 Task: Log work in the project ToxicWorks for the issue 'Add support for real-time multiplayer gaming' spent time as '5w 6d 3h 31m' and remaining time as '6w 5d 4h 29m' and move to top of backlog. Now add the issue to the epic 'Web application firewall (WAF) implementation'.
Action: Mouse moved to (53, 153)
Screenshot: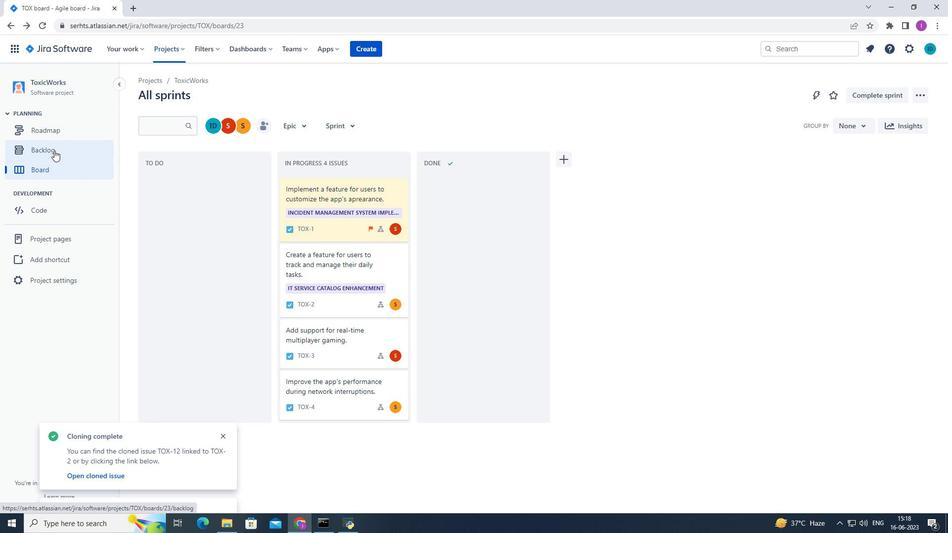 
Action: Mouse pressed left at (53, 153)
Screenshot: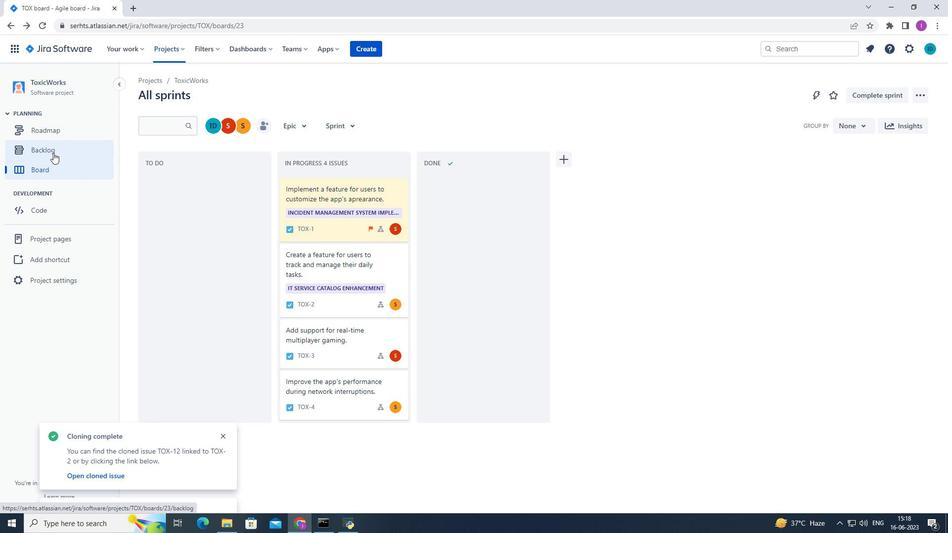 
Action: Mouse moved to (569, 349)
Screenshot: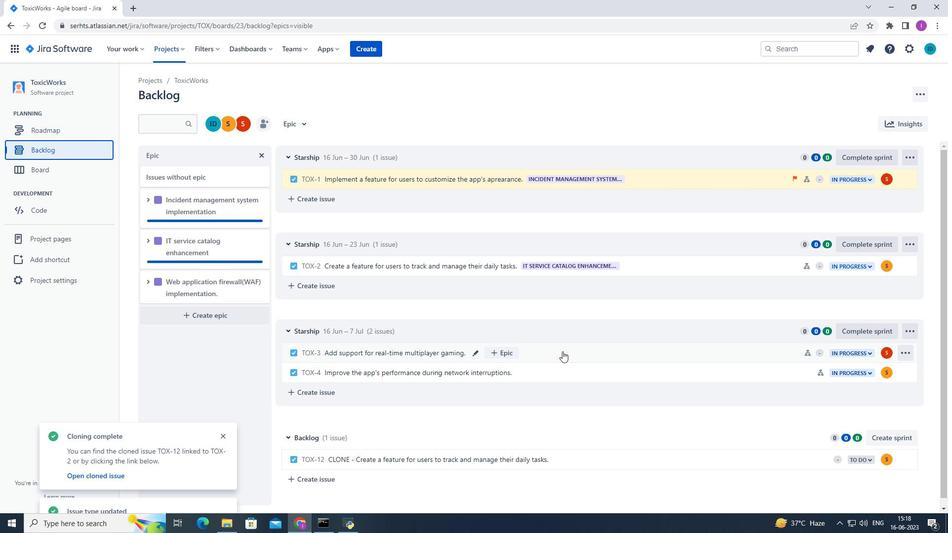 
Action: Mouse pressed left at (569, 349)
Screenshot: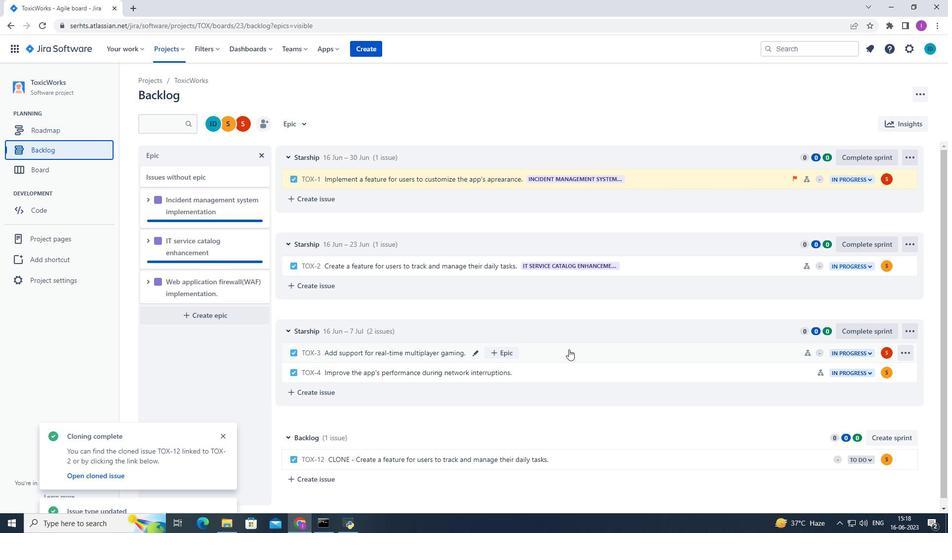 
Action: Mouse moved to (901, 149)
Screenshot: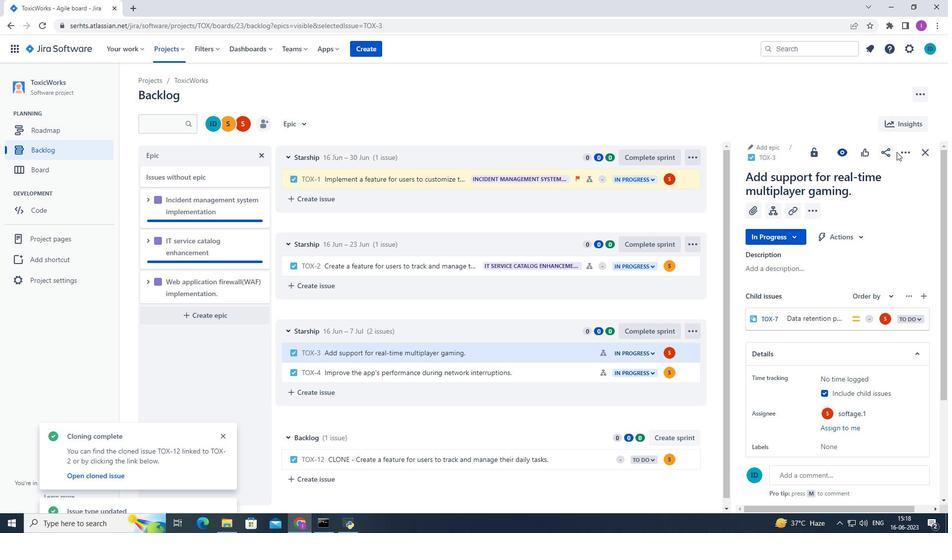 
Action: Mouse pressed left at (901, 149)
Screenshot: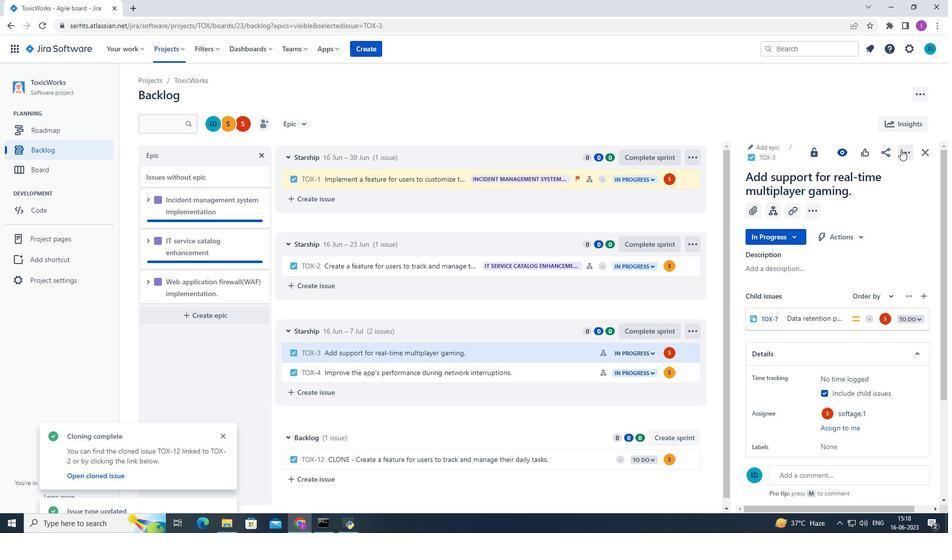 
Action: Mouse moved to (863, 180)
Screenshot: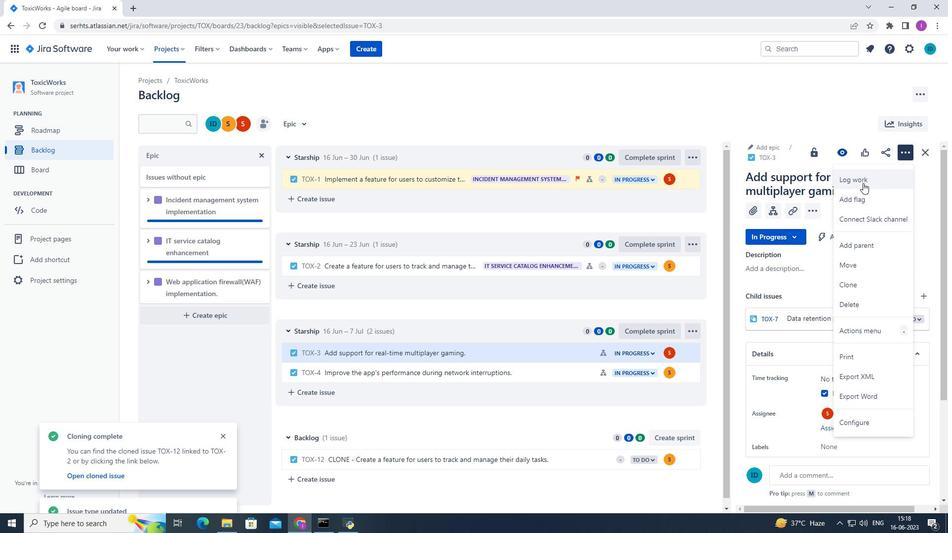 
Action: Mouse pressed left at (863, 180)
Screenshot: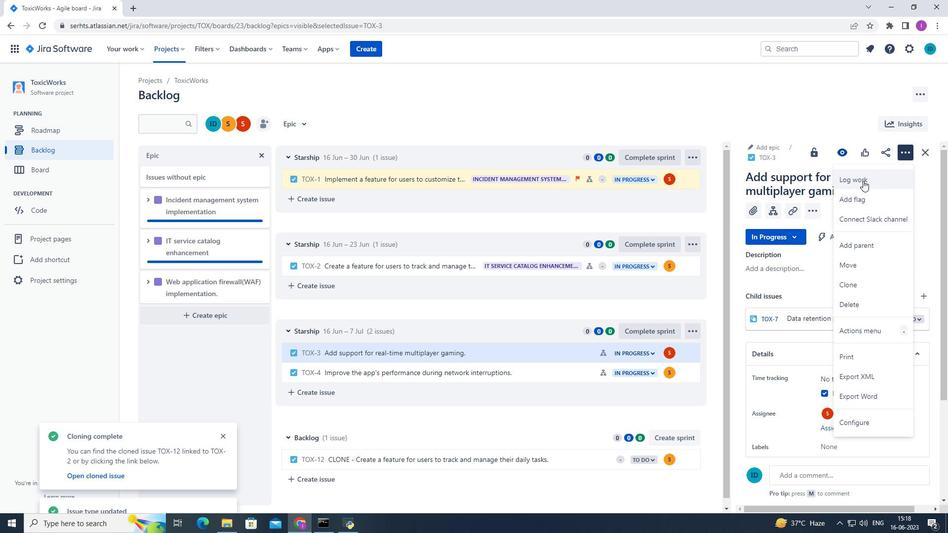 
Action: Mouse moved to (424, 142)
Screenshot: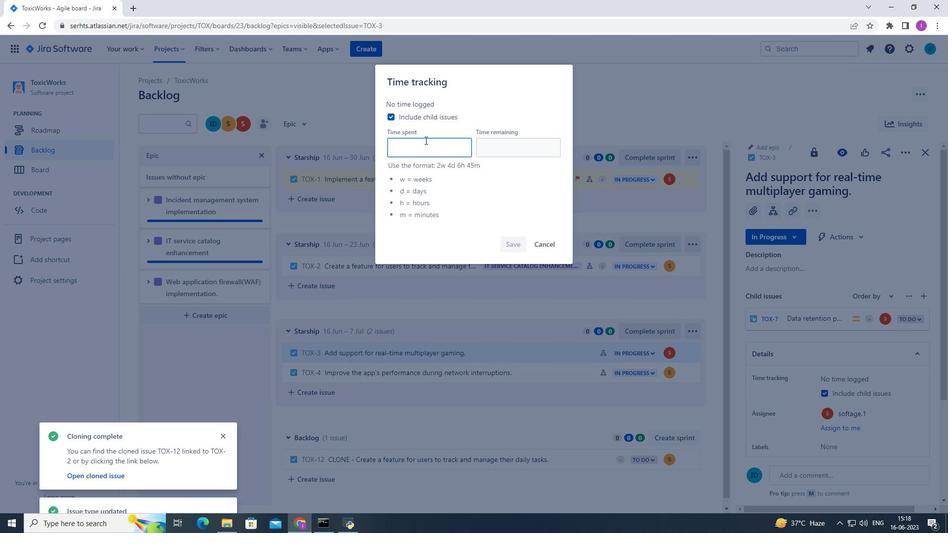 
Action: Mouse pressed left at (424, 142)
Screenshot: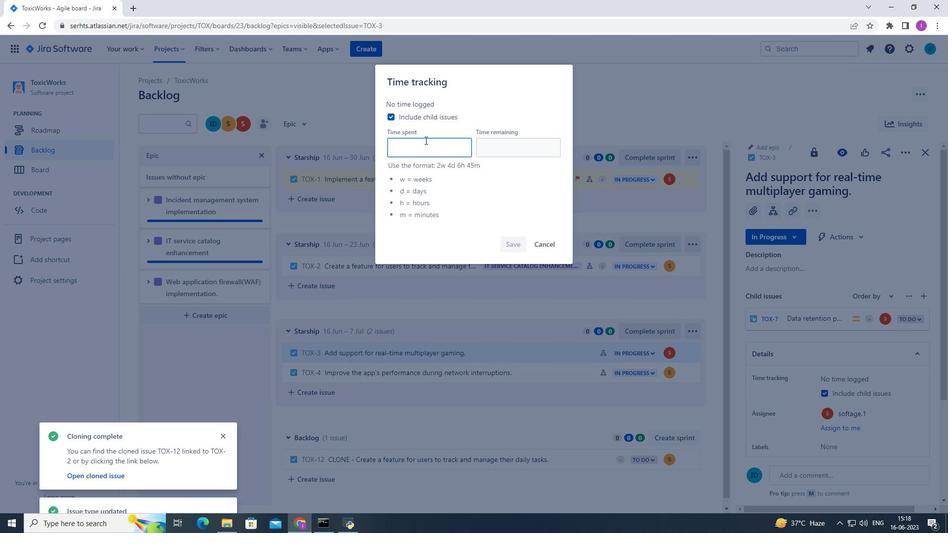 
Action: Mouse moved to (459, 148)
Screenshot: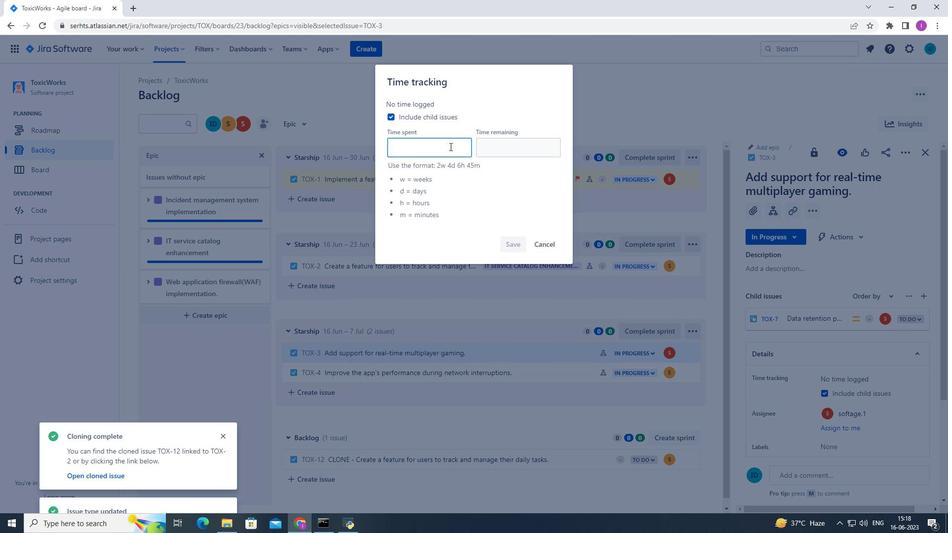 
Action: Key pressed 5w<Key.space>
Screenshot: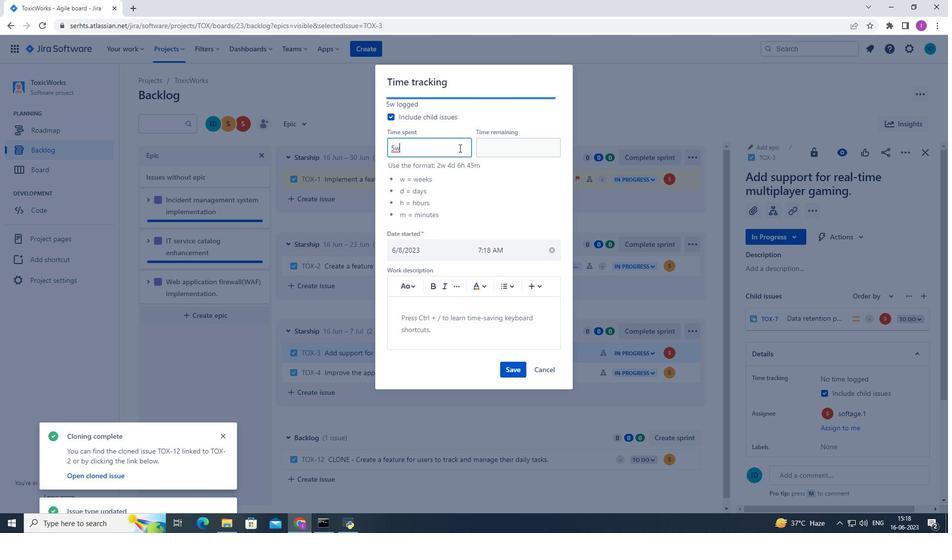 
Action: Mouse moved to (446, 165)
Screenshot: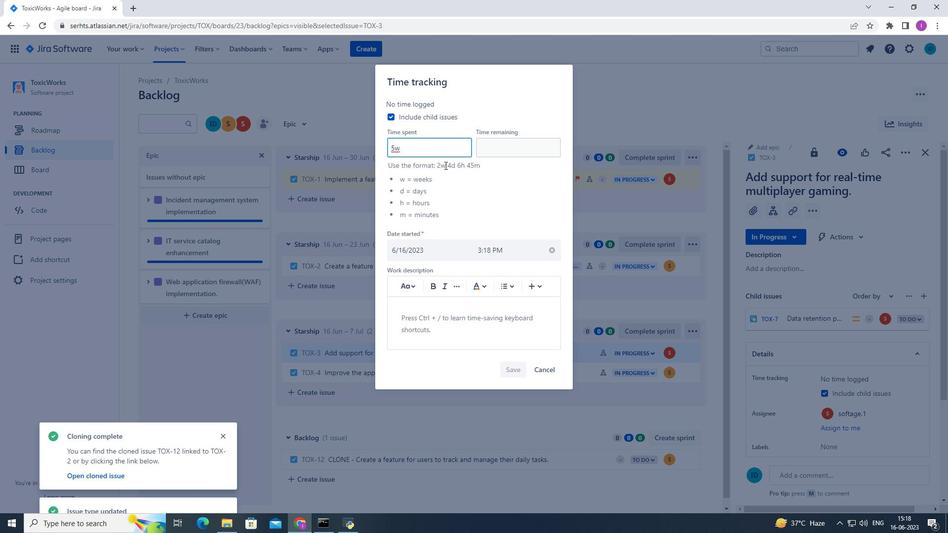 
Action: Key pressed 6d<Key.space>
Screenshot: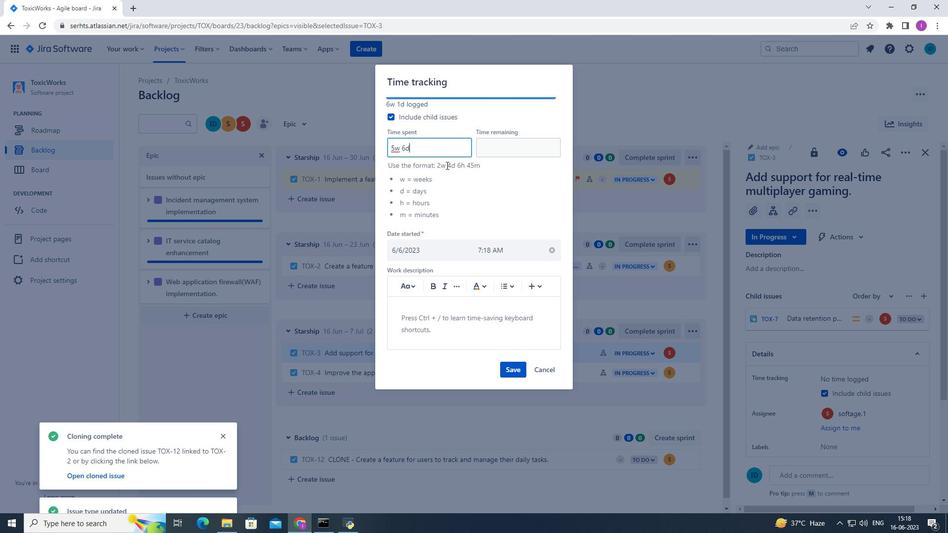 
Action: Mouse moved to (447, 166)
Screenshot: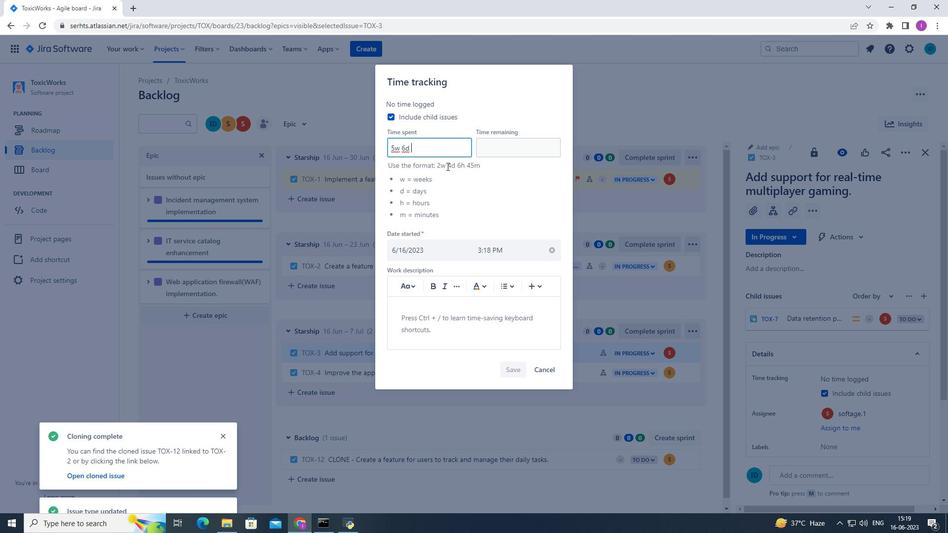 
Action: Key pressed 3h<Key.space>31m
Screenshot: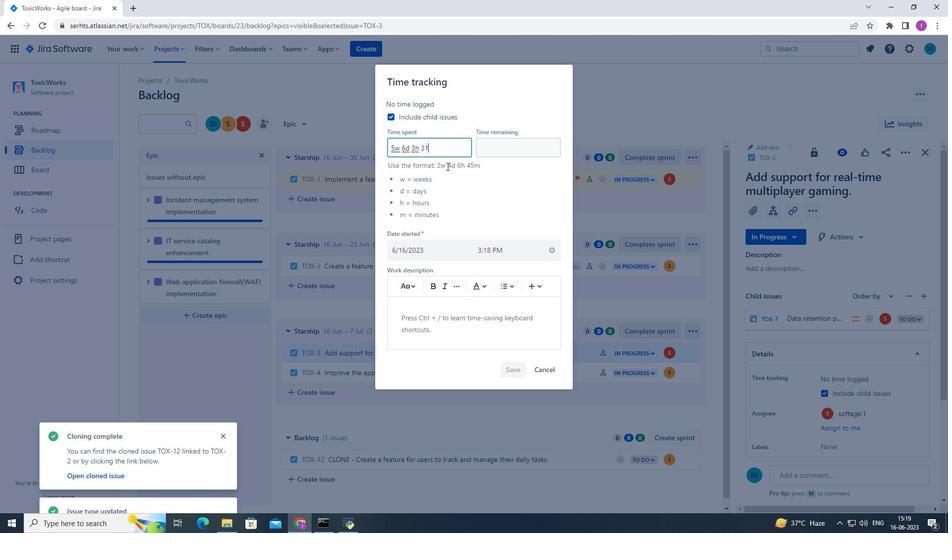 
Action: Mouse moved to (492, 151)
Screenshot: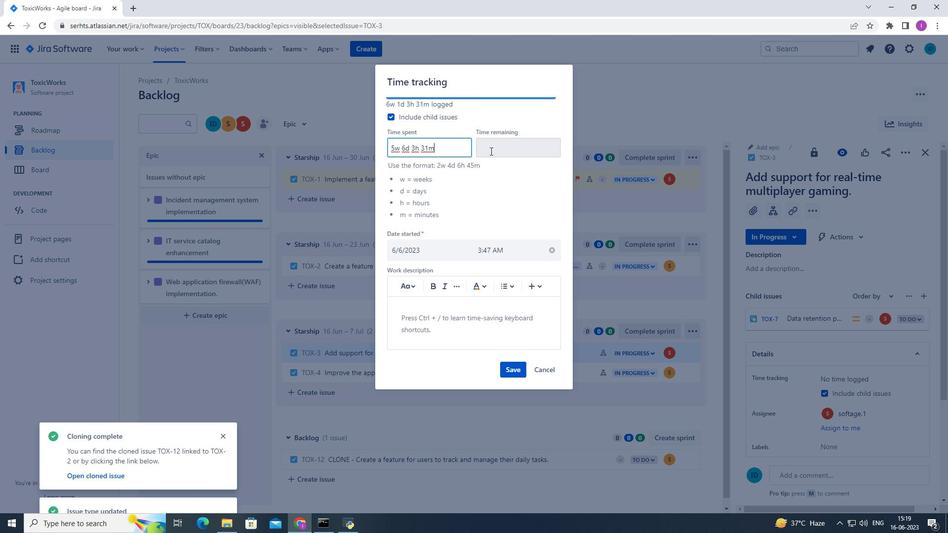 
Action: Mouse pressed left at (492, 151)
Screenshot: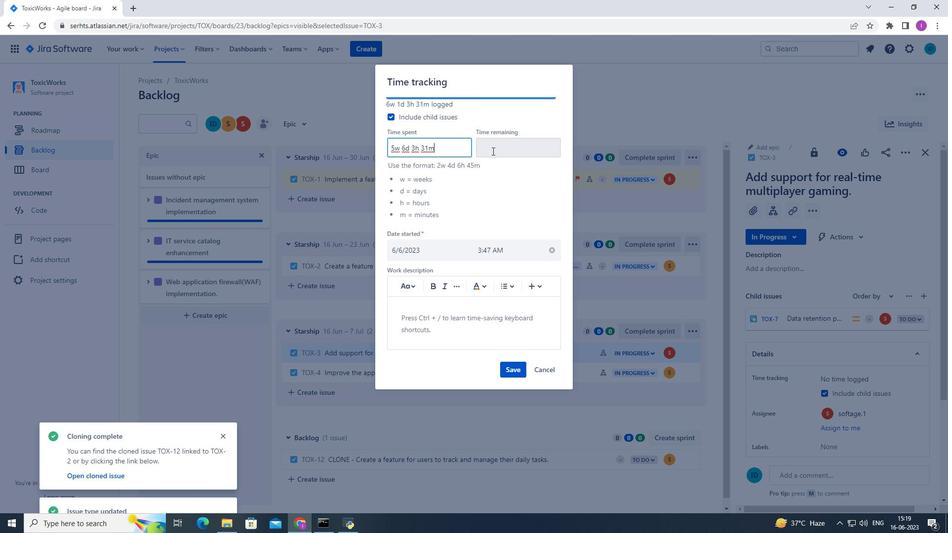 
Action: Mouse moved to (566, 151)
Screenshot: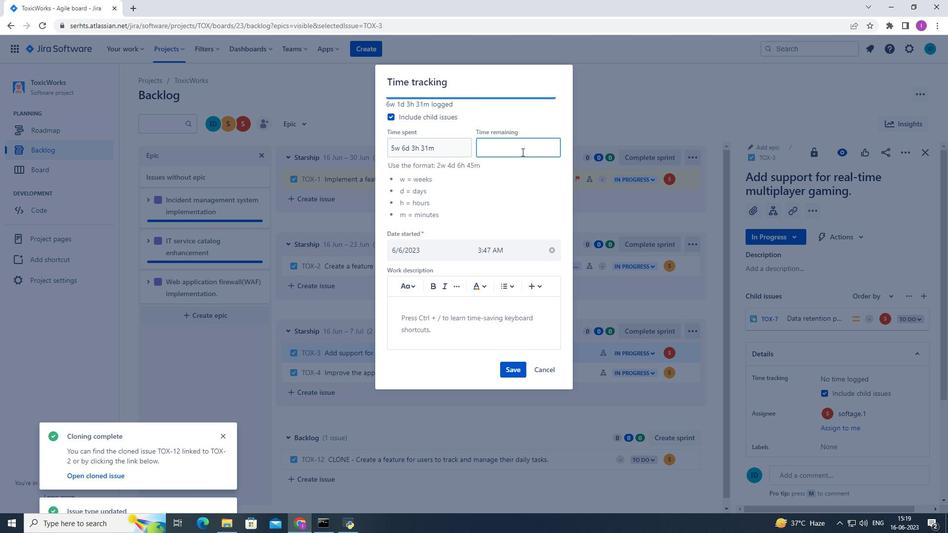 
Action: Key pressed 6
Screenshot: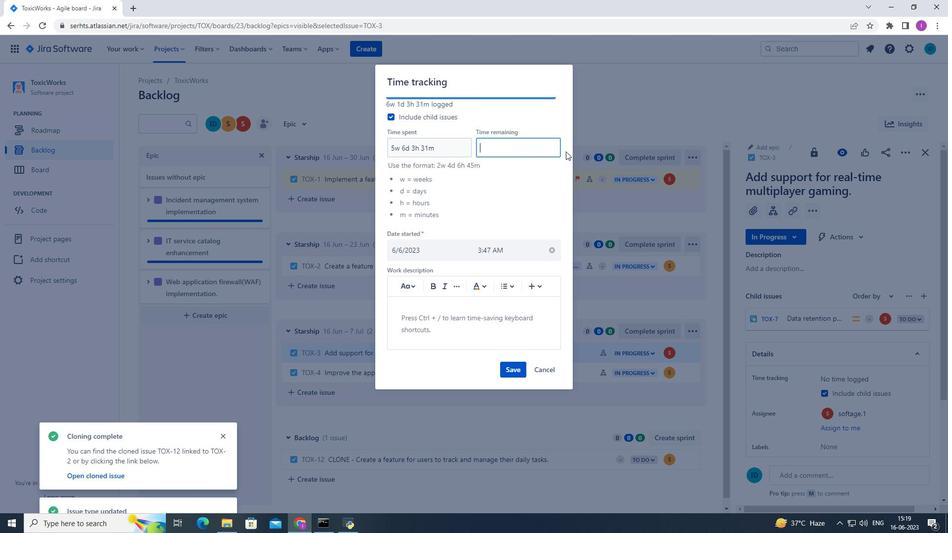 
Action: Mouse moved to (566, 153)
Screenshot: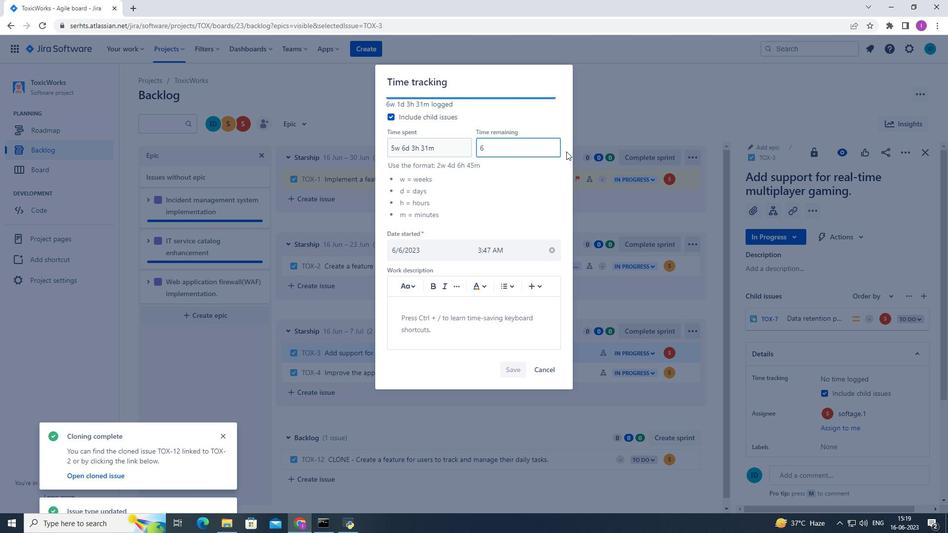
Action: Key pressed w<Key.space>
Screenshot: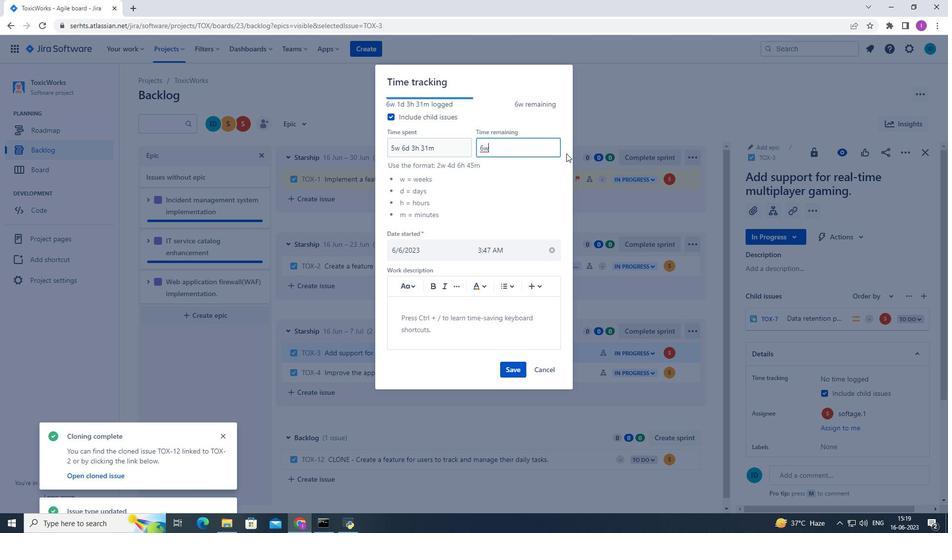 
Action: Mouse moved to (566, 156)
Screenshot: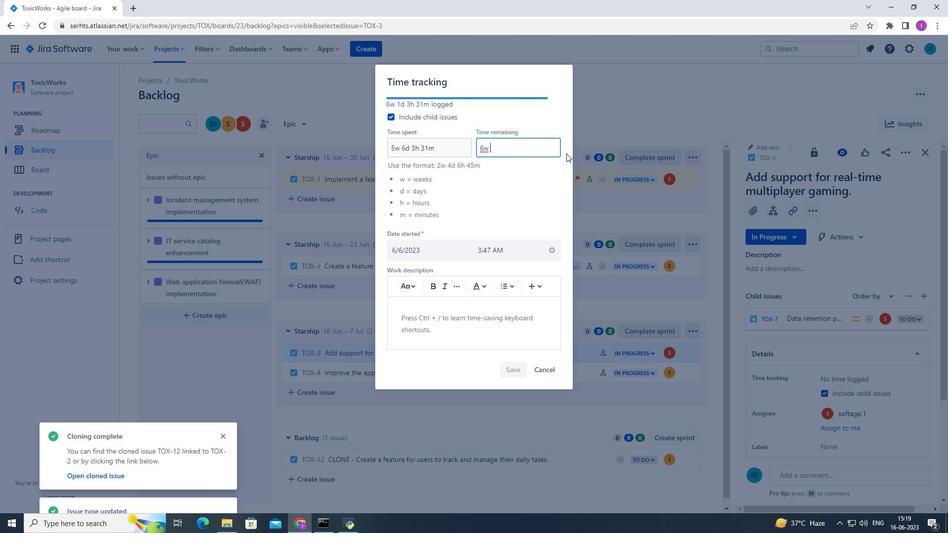 
Action: Key pressed 5d<Key.space>
Screenshot: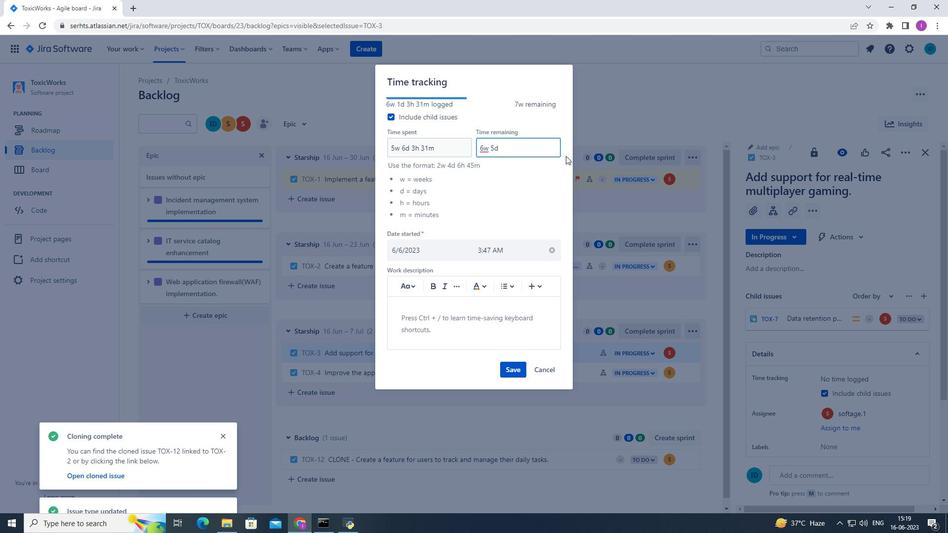 
Action: Mouse moved to (565, 156)
Screenshot: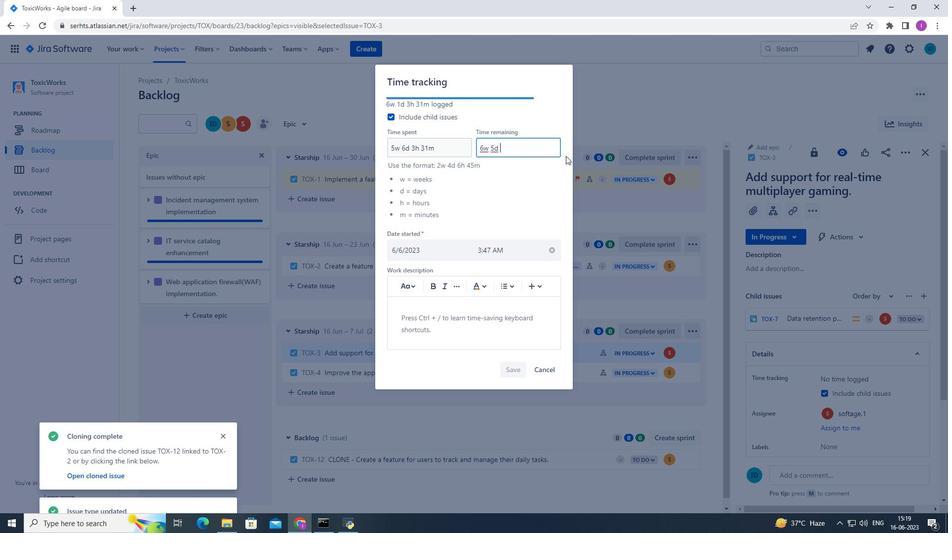 
Action: Key pressed 4h<Key.space>
Screenshot: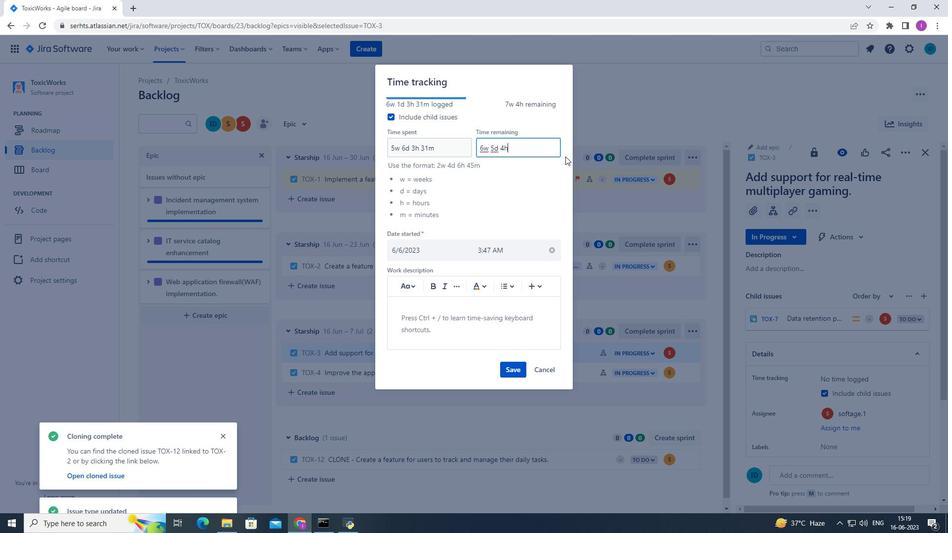 
Action: Mouse moved to (563, 159)
Screenshot: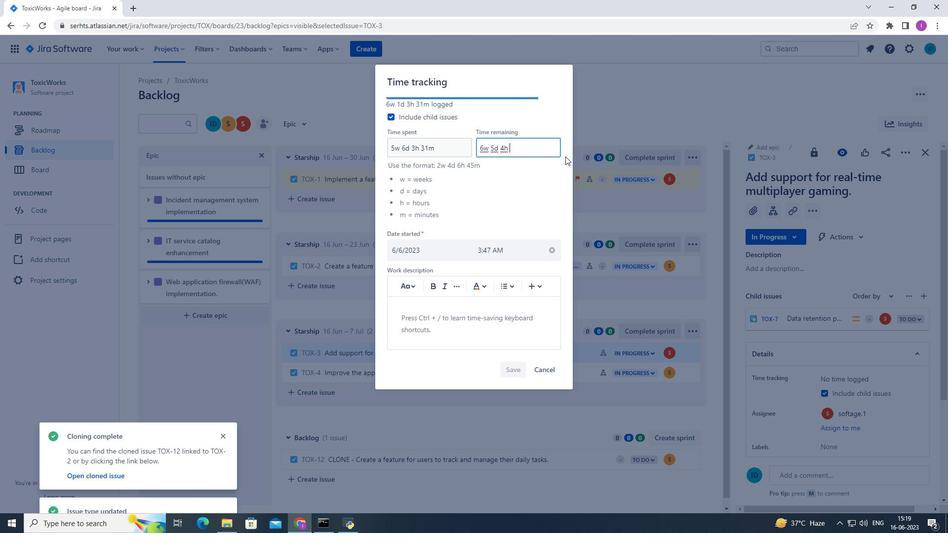 
Action: Key pressed 29m
Screenshot: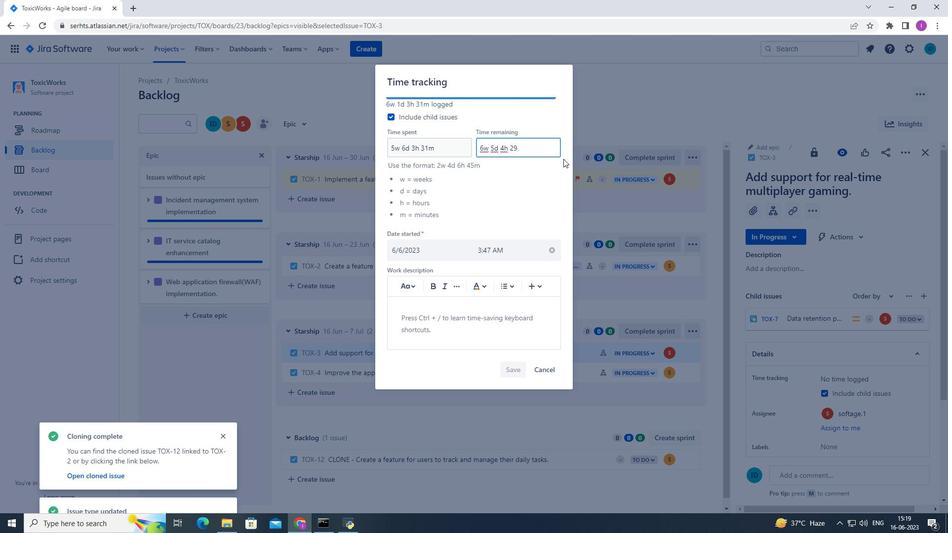 
Action: Mouse moved to (509, 370)
Screenshot: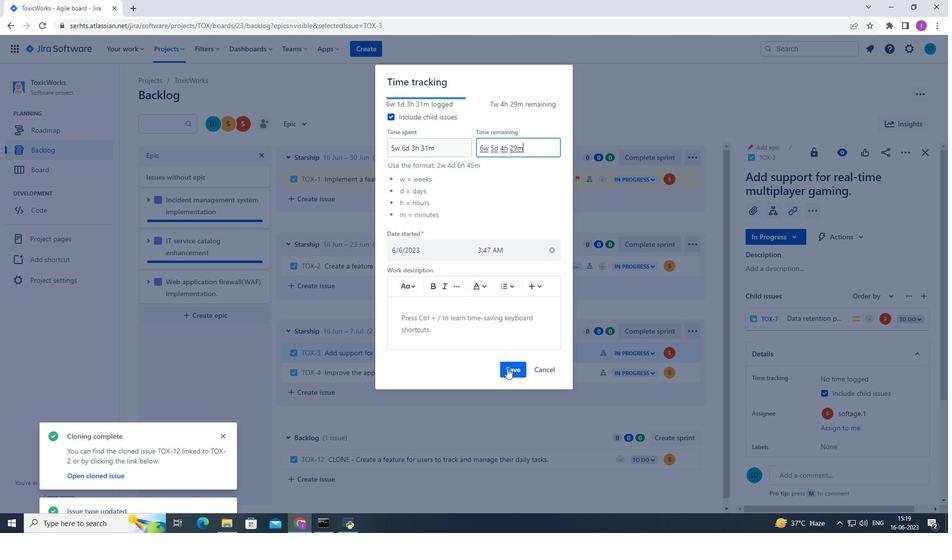 
Action: Mouse pressed left at (509, 370)
Screenshot: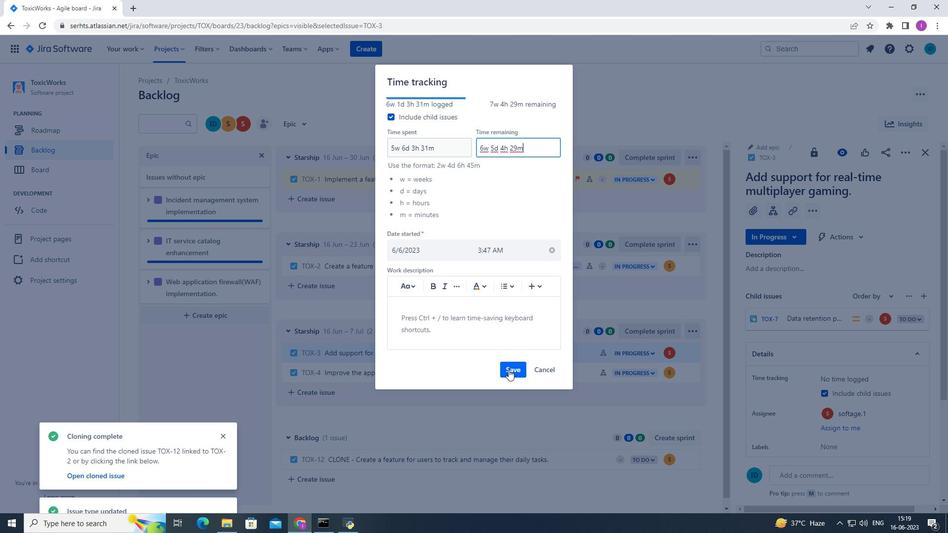 
Action: Mouse moved to (693, 353)
Screenshot: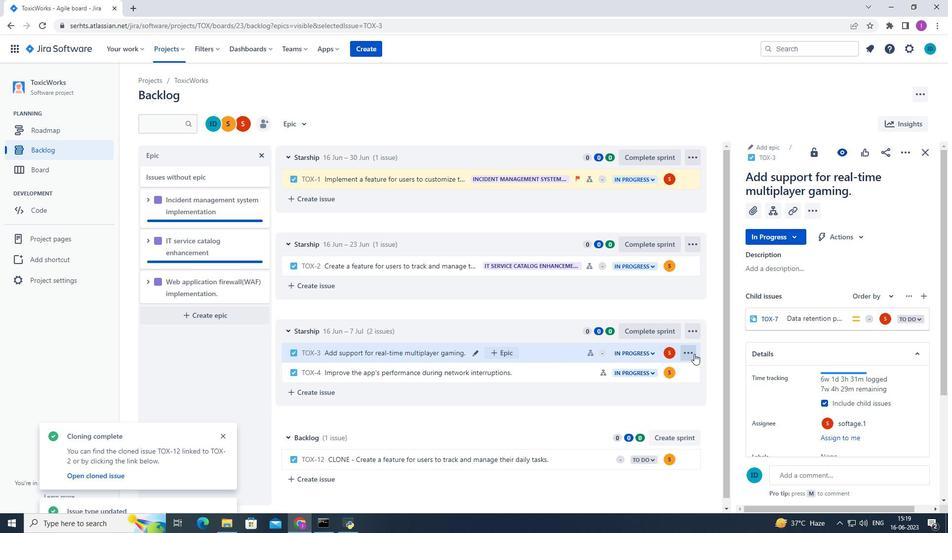 
Action: Mouse pressed left at (693, 353)
Screenshot: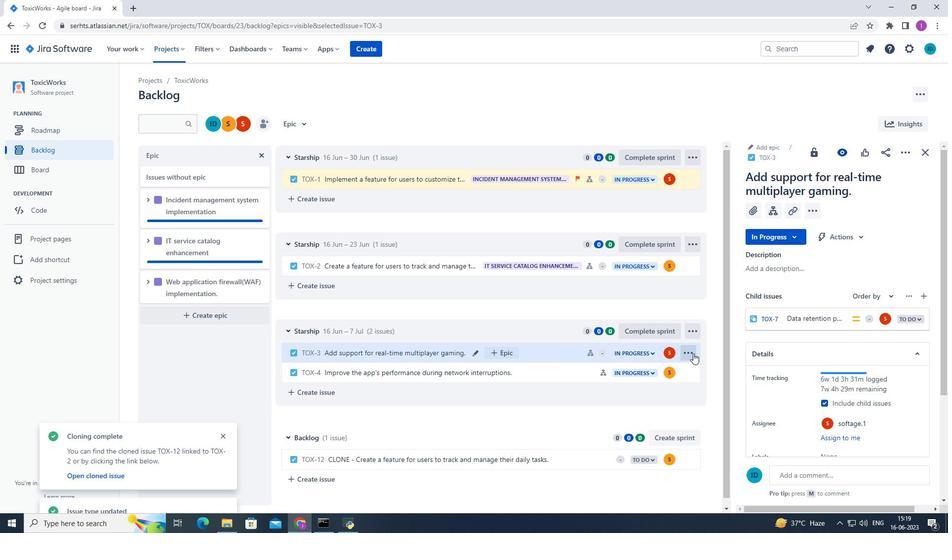 
Action: Mouse moved to (650, 318)
Screenshot: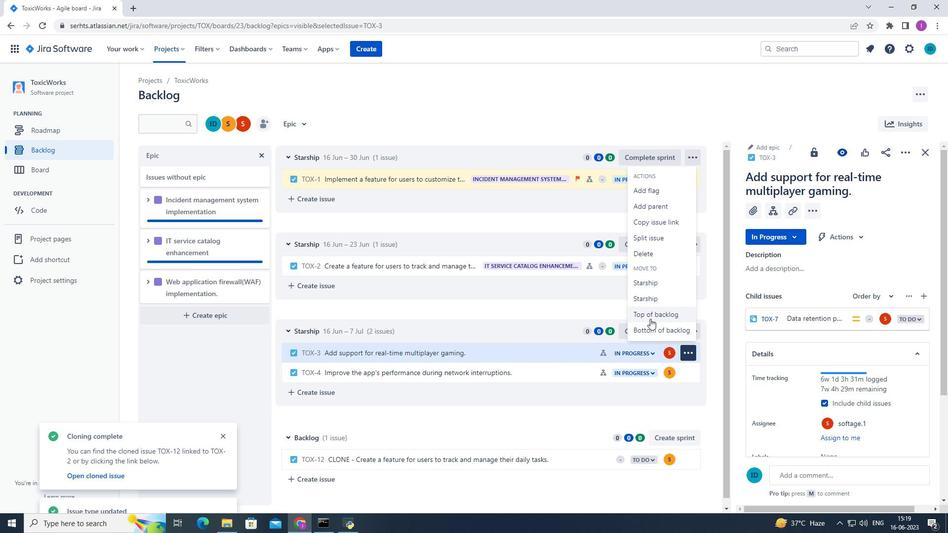 
Action: Mouse pressed left at (650, 318)
Screenshot: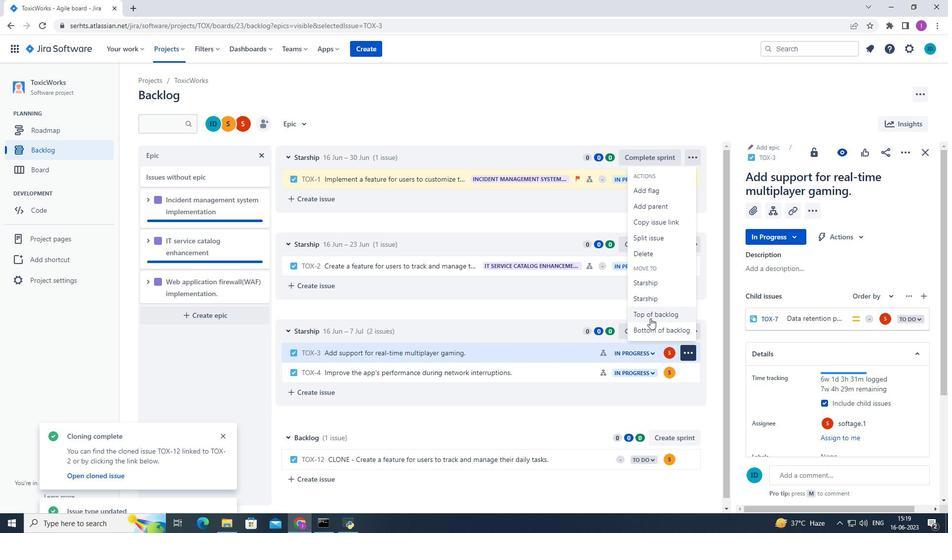 
Action: Mouse moved to (497, 157)
Screenshot: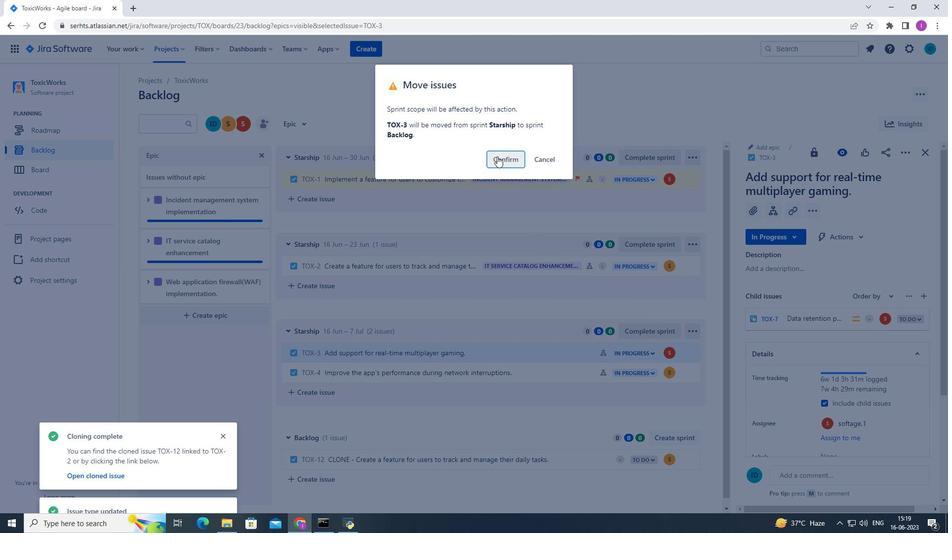 
Action: Mouse pressed left at (497, 157)
Screenshot: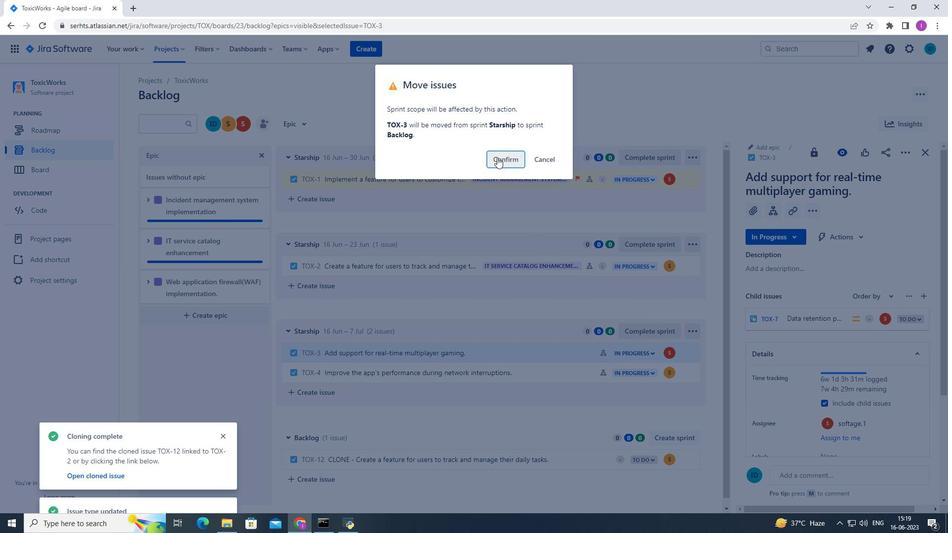 
Action: Mouse moved to (509, 440)
Screenshot: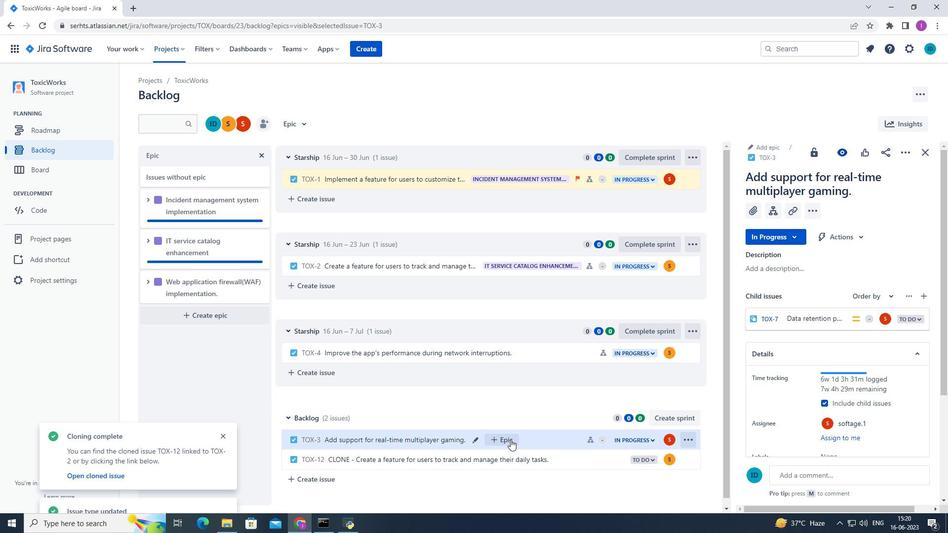 
Action: Mouse pressed left at (509, 440)
Screenshot: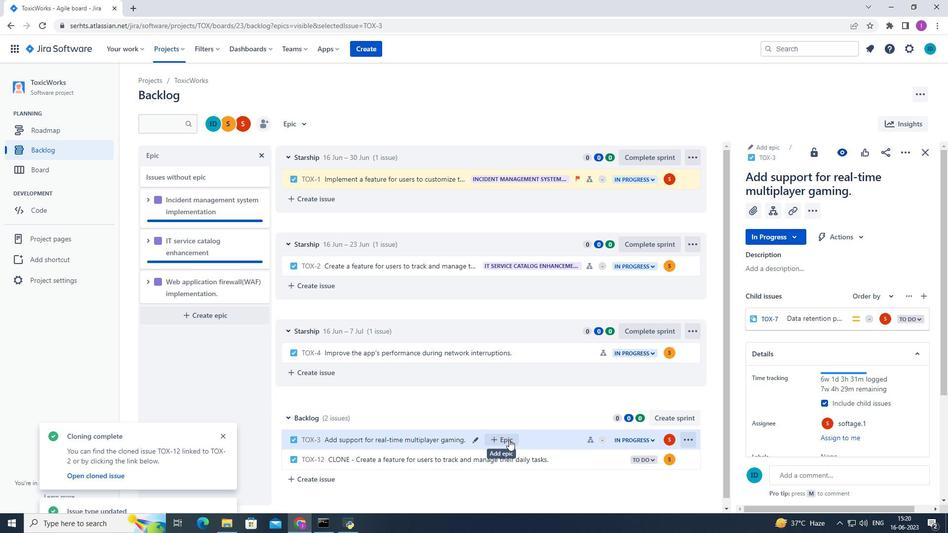 
Action: Mouse moved to (465, 492)
Screenshot: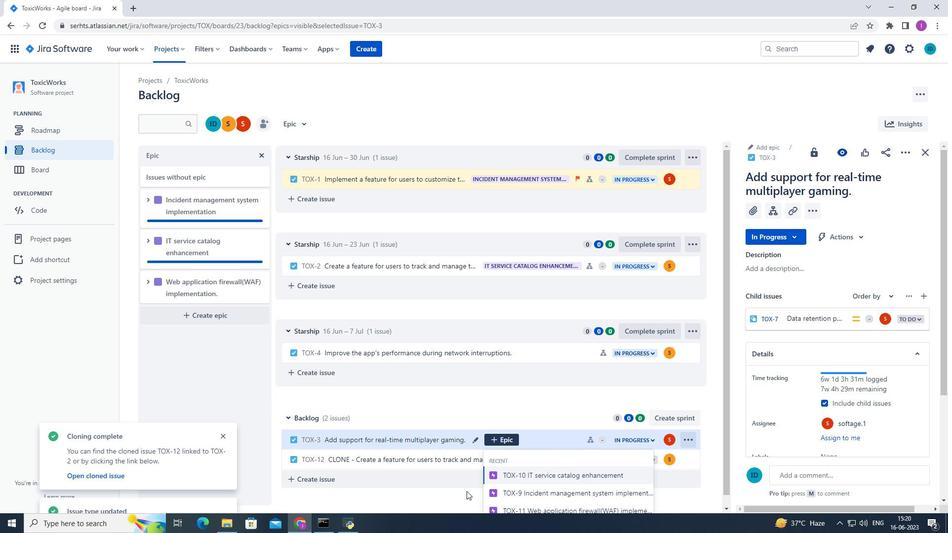 
Action: Mouse scrolled (465, 491) with delta (0, 0)
Screenshot: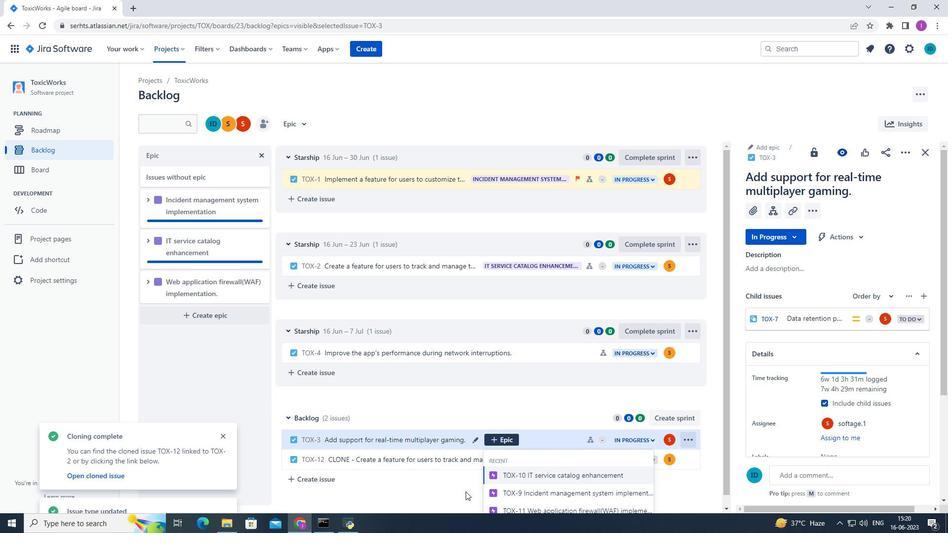 
Action: Mouse scrolled (465, 491) with delta (0, 0)
Screenshot: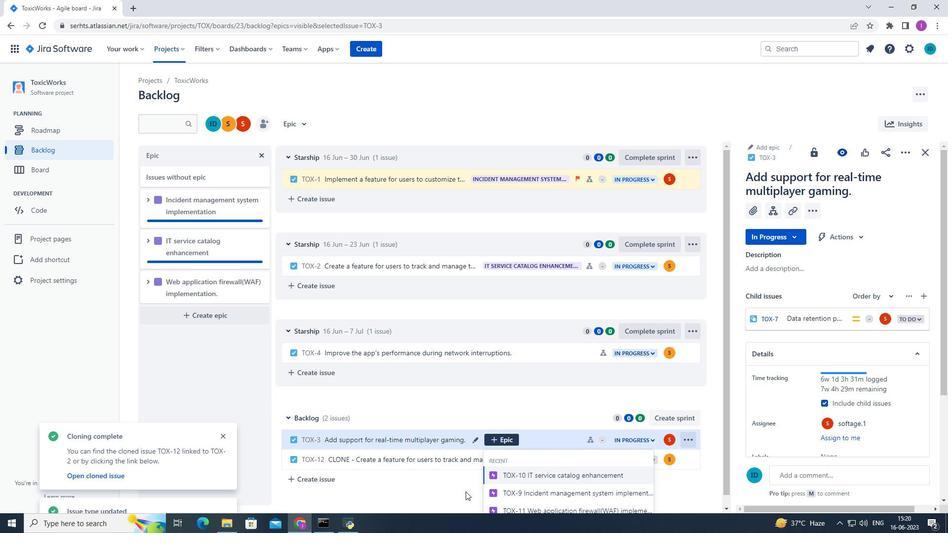 
Action: Mouse moved to (552, 502)
Screenshot: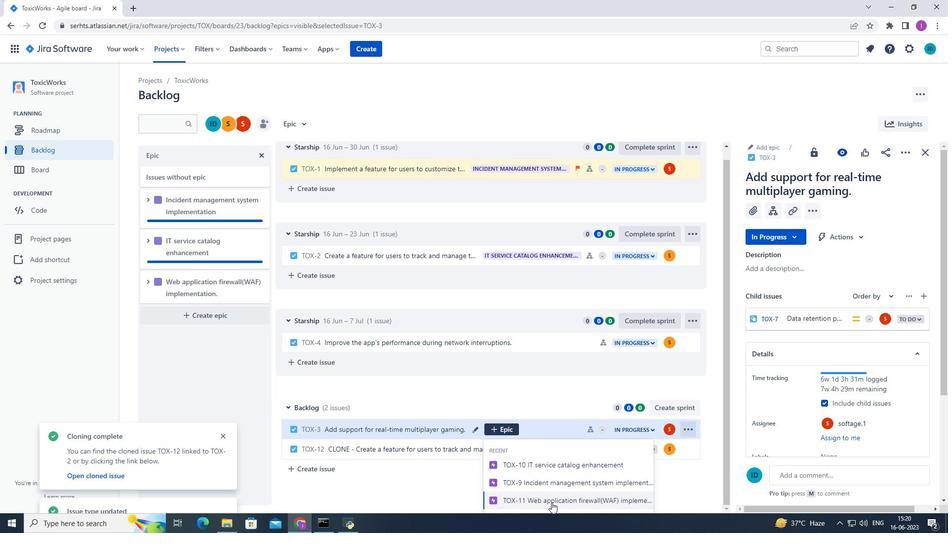 
Action: Mouse pressed left at (552, 502)
Screenshot: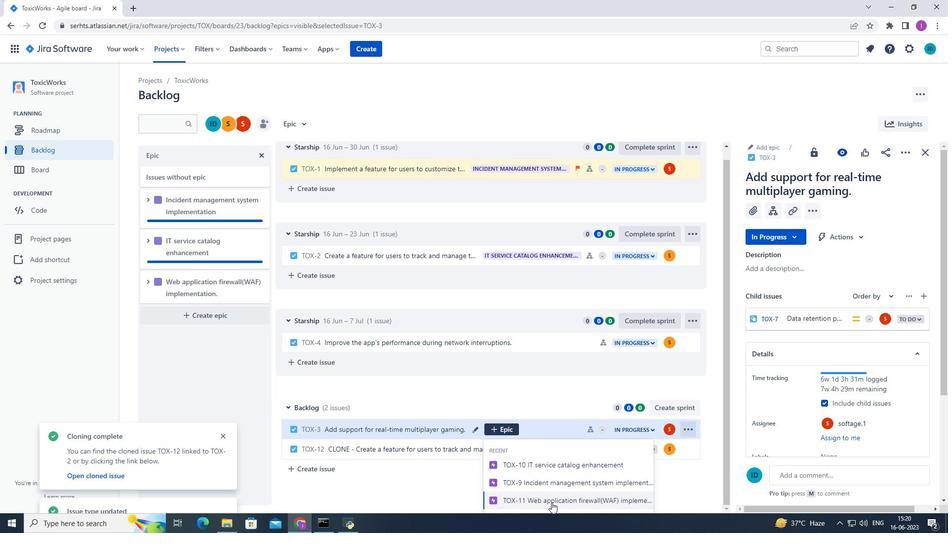 
Action: Mouse moved to (523, 480)
Screenshot: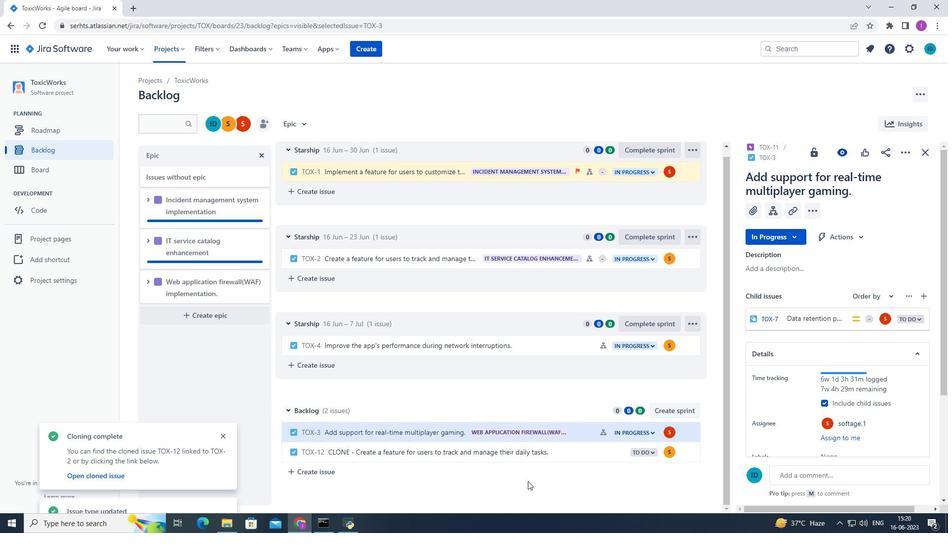 
